 Task: In the  document help.odt Download file as 'Rich Text Format' Share this file with 'softage.3@softage.net' Insert the command  Suggesting 
Action: Mouse moved to (36, 83)
Screenshot: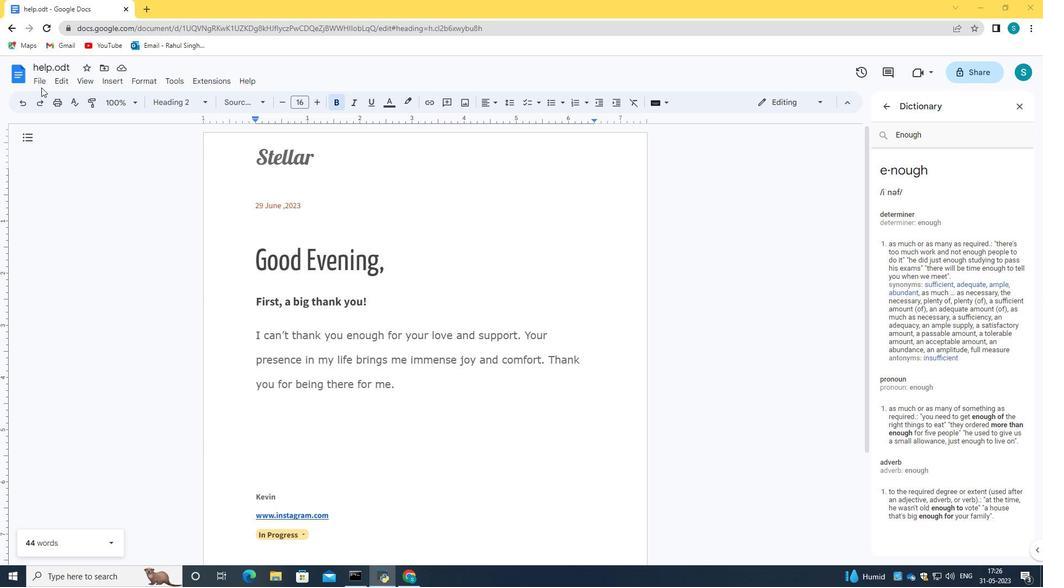 
Action: Mouse pressed left at (36, 83)
Screenshot: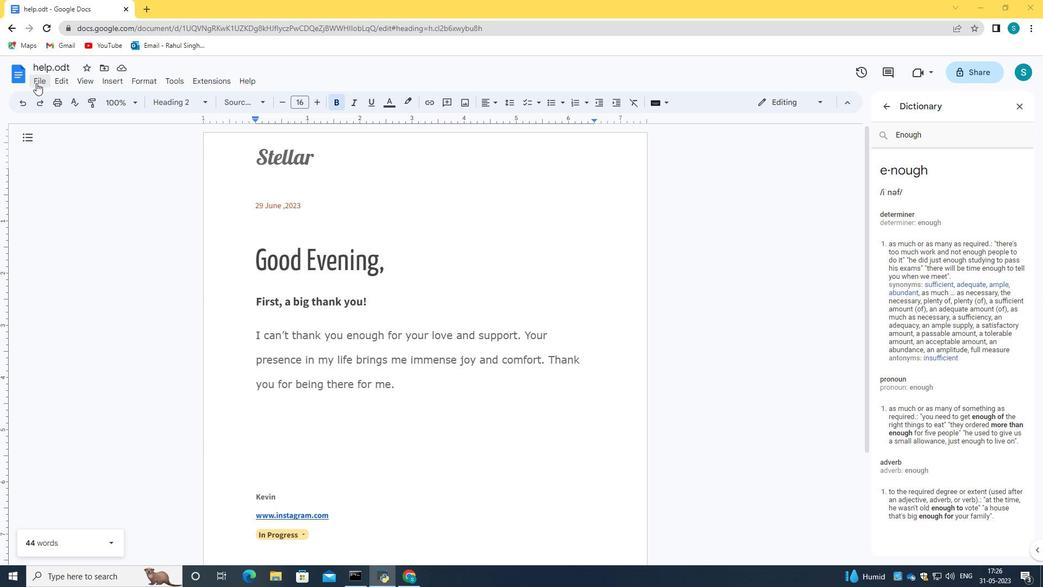 
Action: Mouse moved to (115, 199)
Screenshot: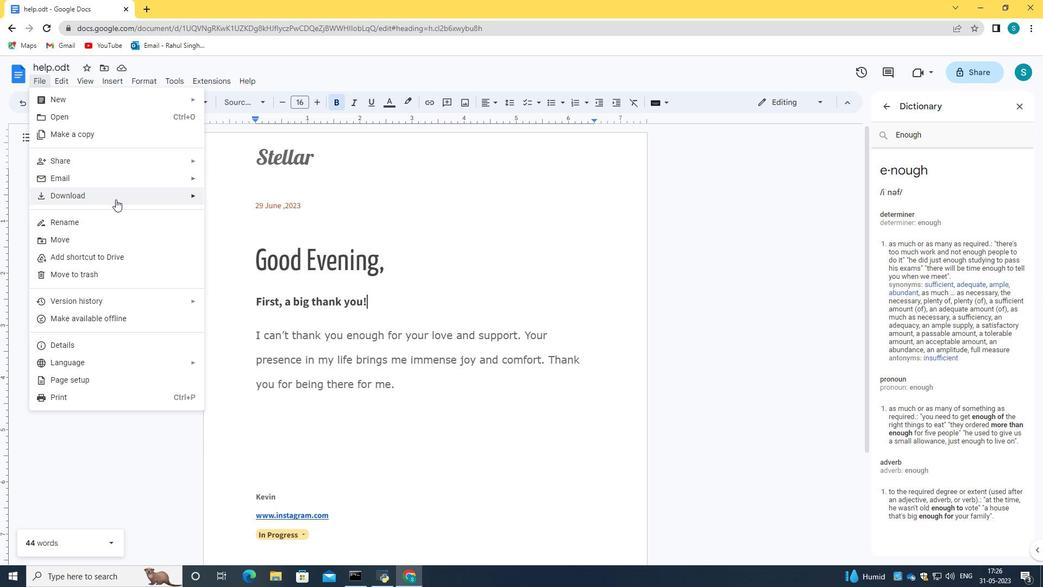 
Action: Mouse pressed left at (115, 199)
Screenshot: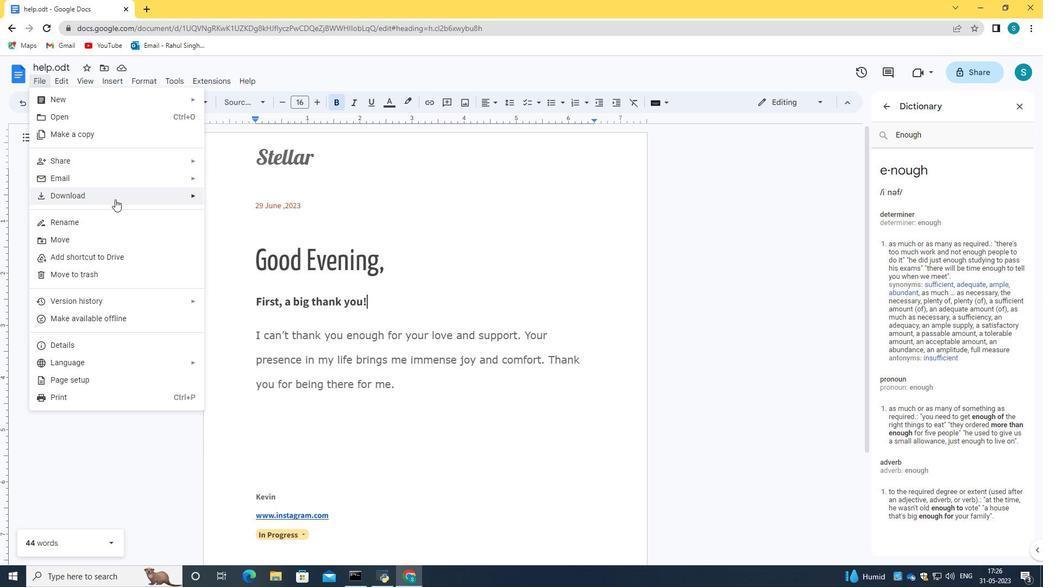 
Action: Mouse moved to (270, 222)
Screenshot: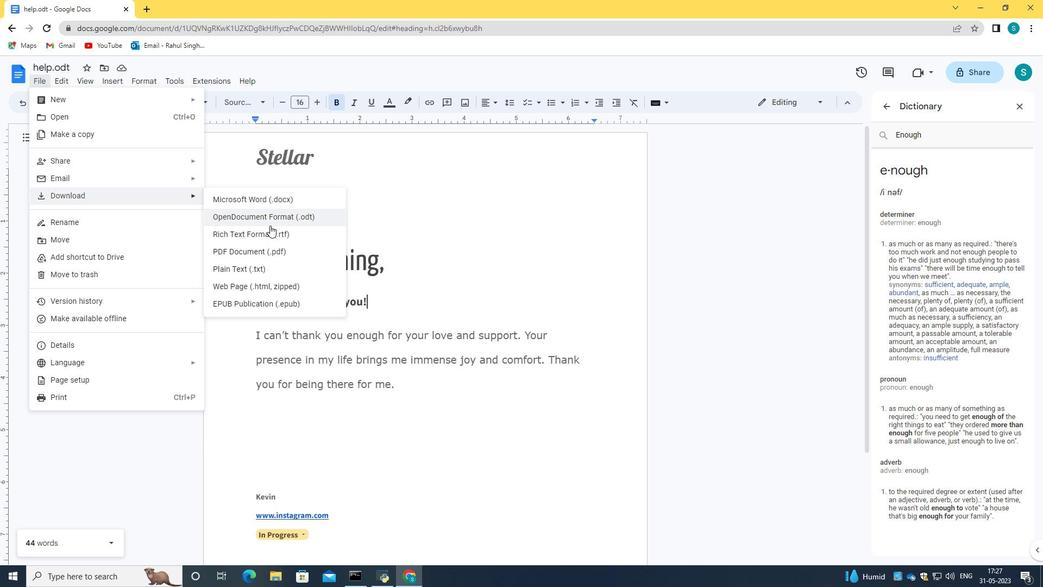 
Action: Mouse pressed left at (270, 222)
Screenshot: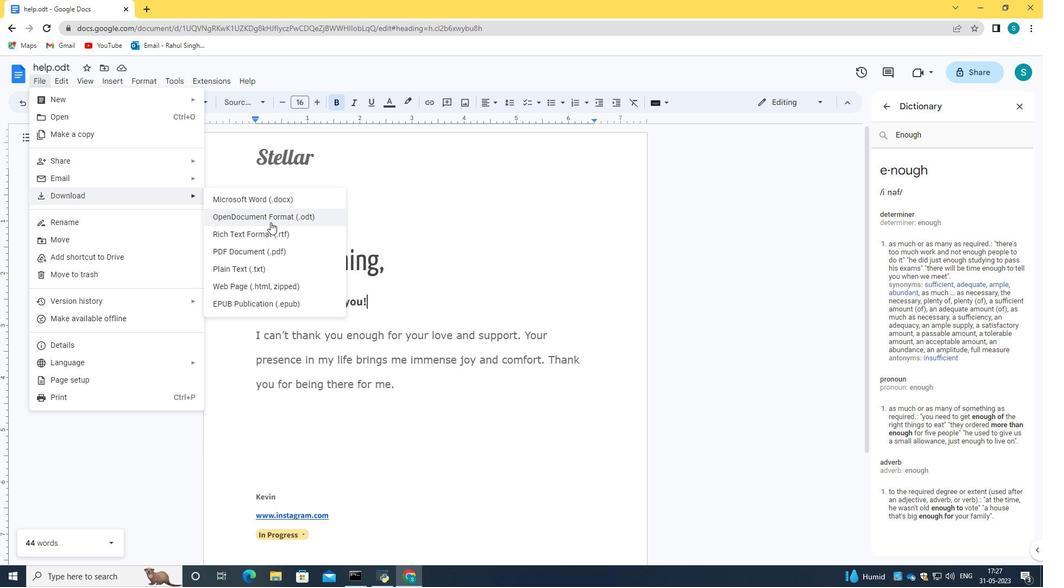 
Action: Mouse moved to (44, 83)
Screenshot: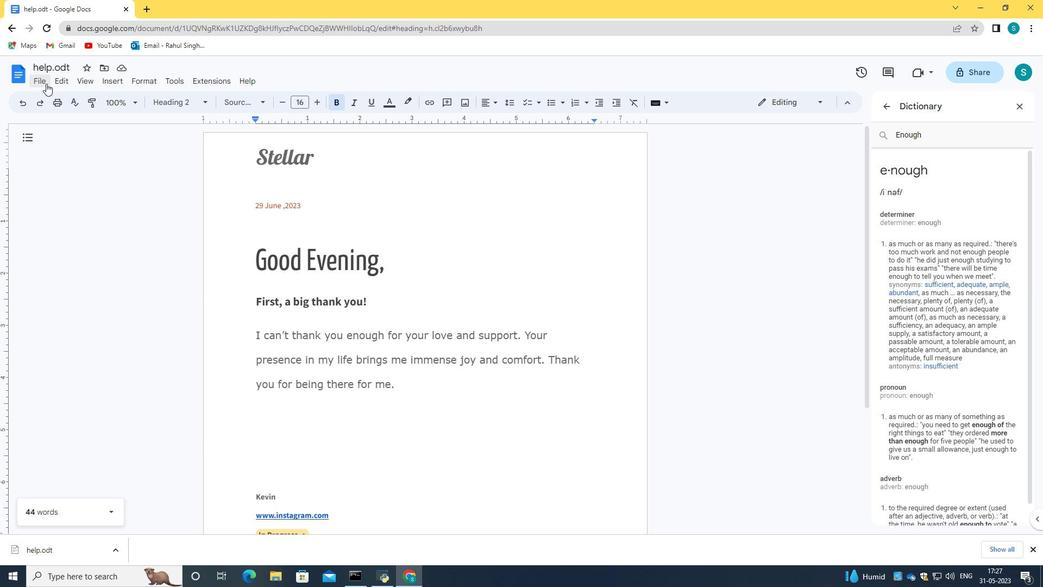
Action: Mouse pressed left at (44, 83)
Screenshot: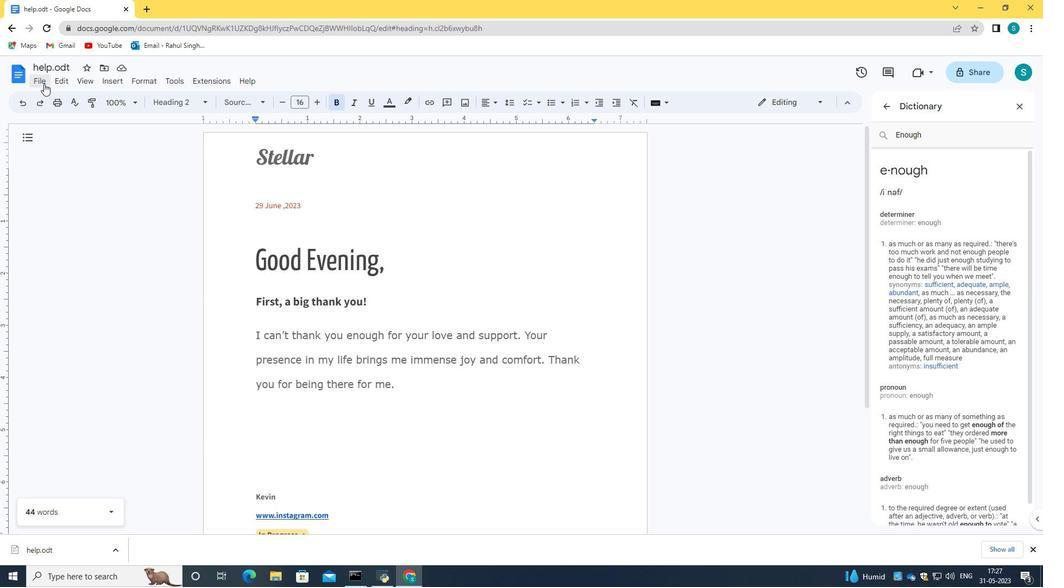 
Action: Mouse moved to (252, 236)
Screenshot: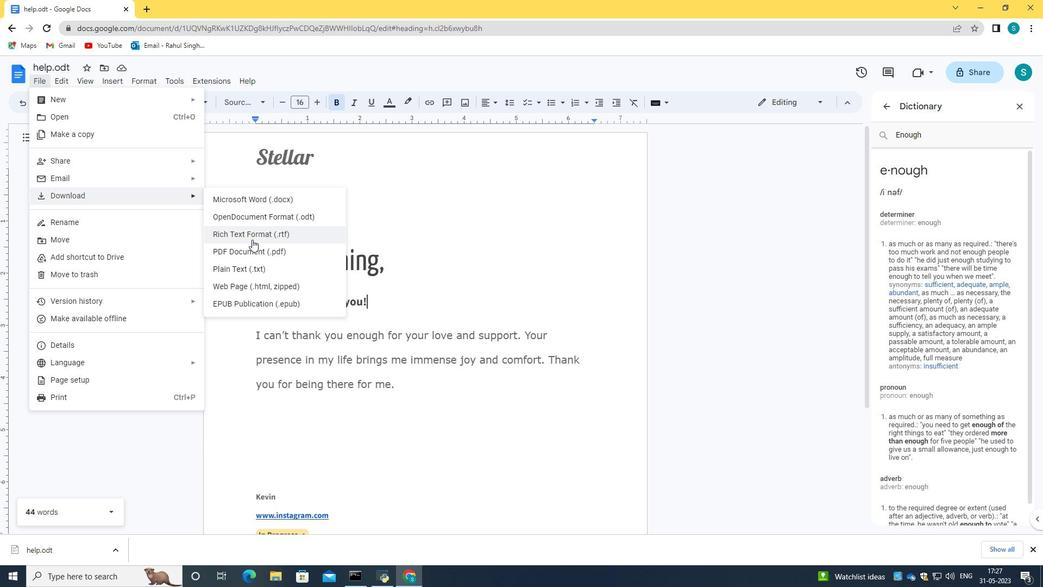 
Action: Mouse pressed left at (252, 236)
Screenshot: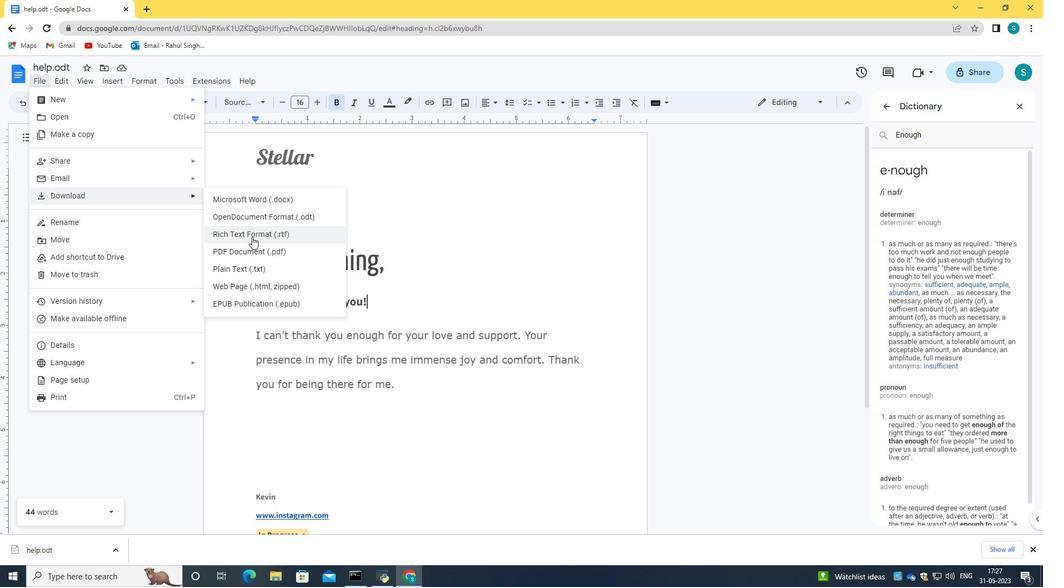 
Action: Mouse moved to (116, 549)
Screenshot: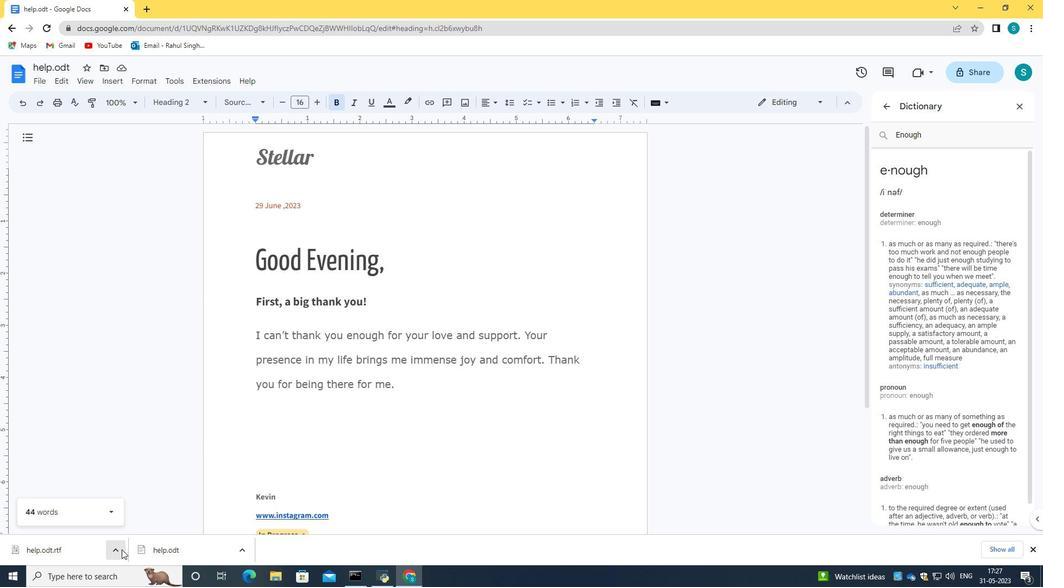 
Action: Mouse pressed left at (116, 549)
Screenshot: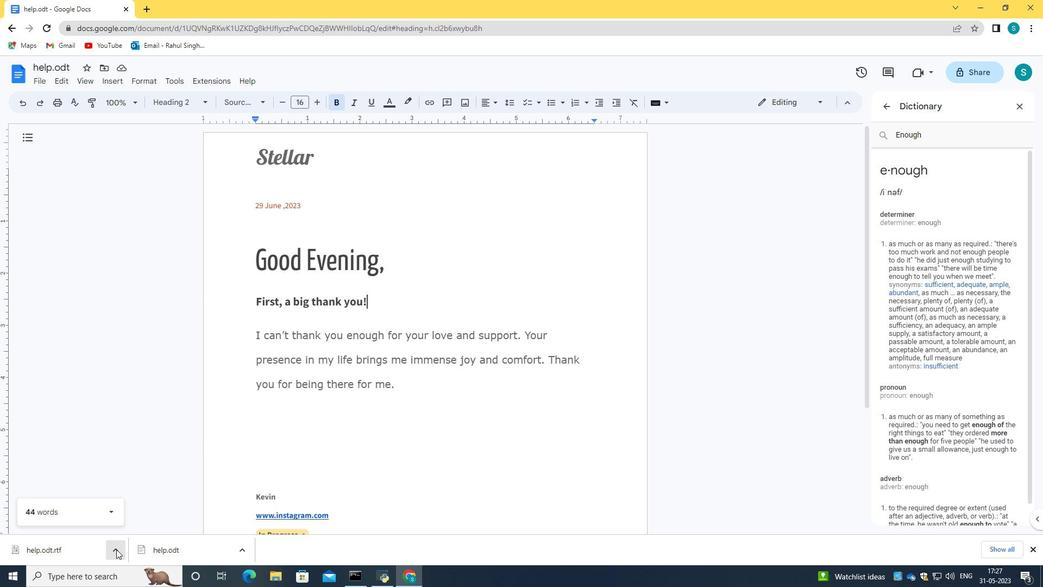 
Action: Mouse moved to (128, 510)
Screenshot: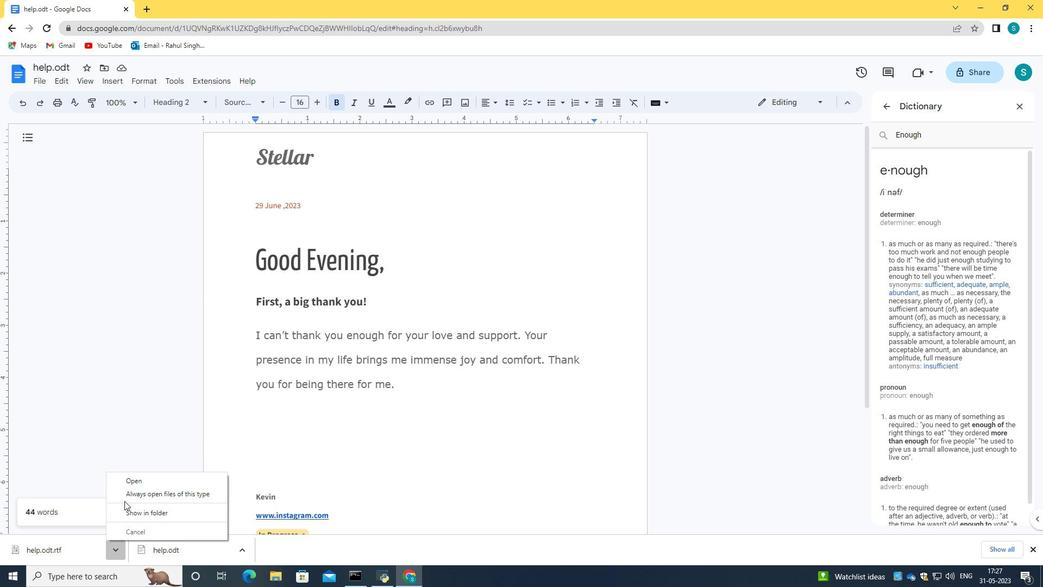 
Action: Mouse pressed left at (128, 510)
Screenshot: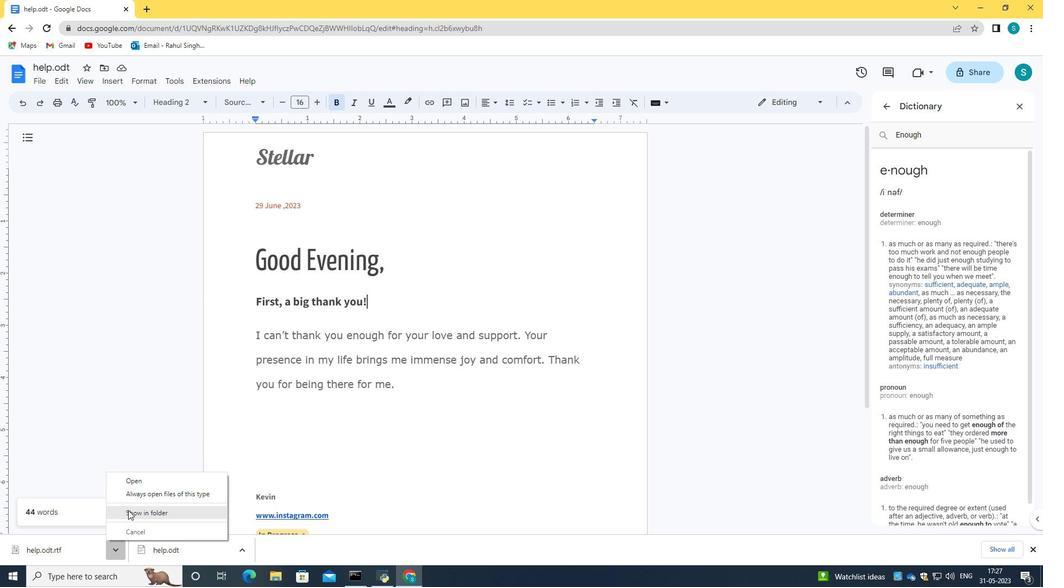 
Action: Mouse moved to (147, 86)
Screenshot: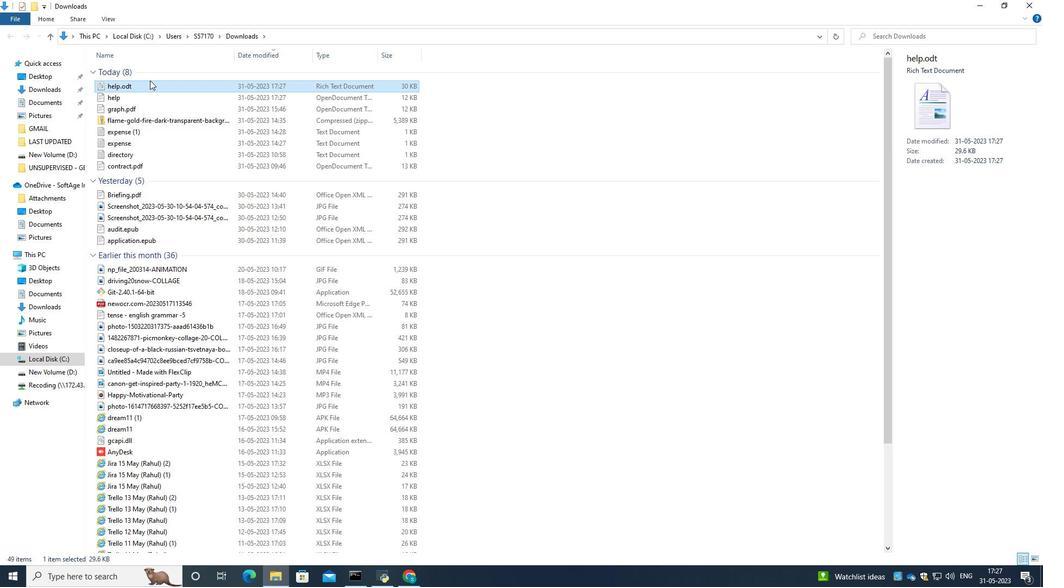 
Action: Mouse pressed right at (147, 86)
Screenshot: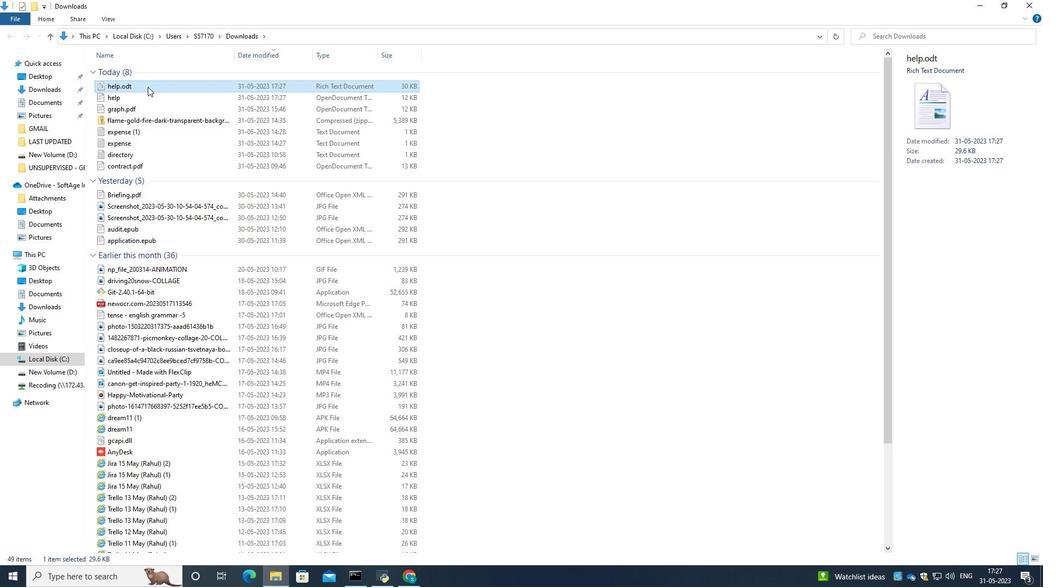 
Action: Mouse moved to (193, 154)
Screenshot: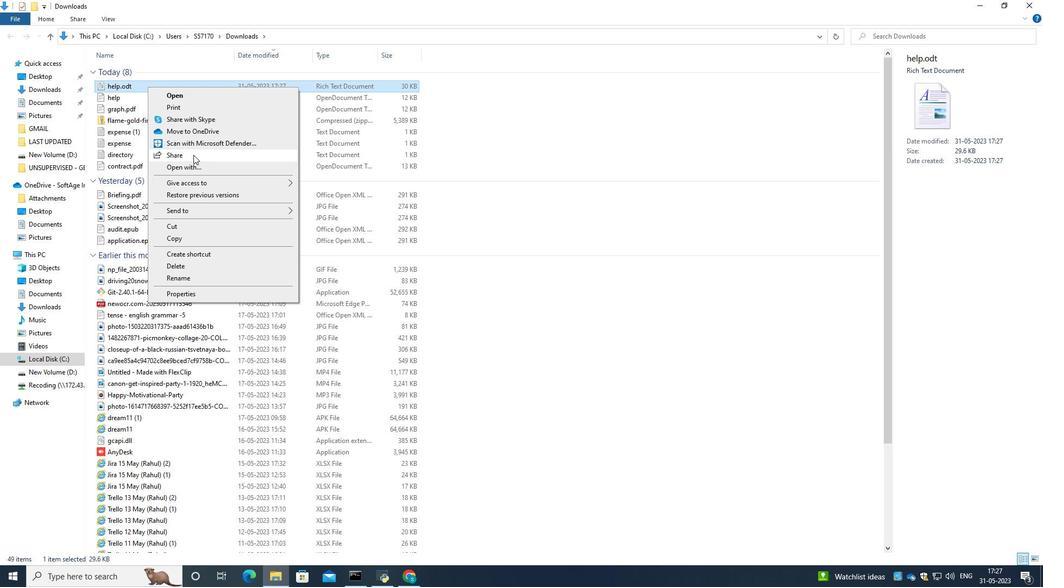 
Action: Mouse pressed left at (193, 154)
Screenshot: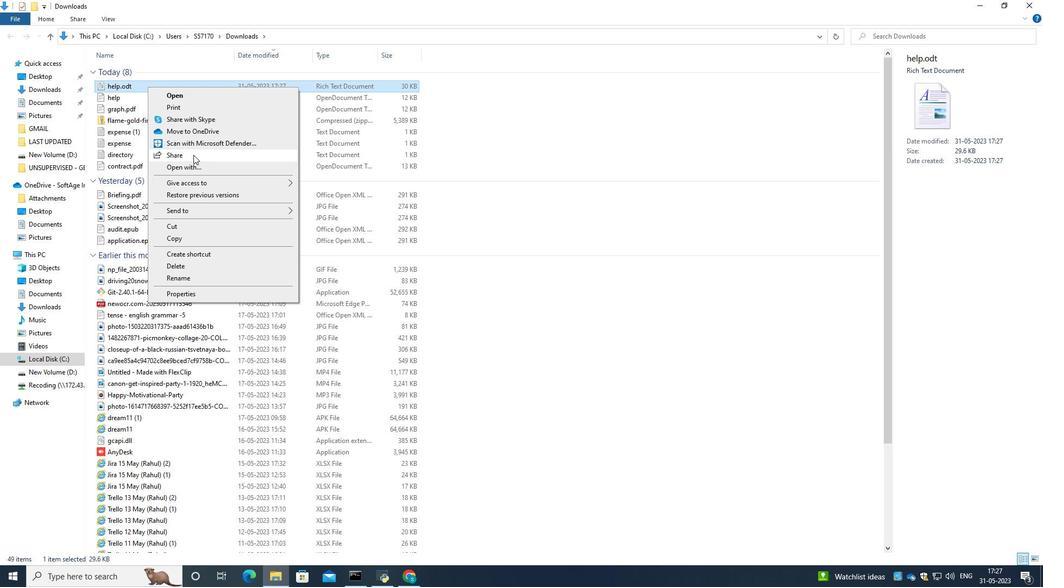 
Action: Mouse moved to (460, 309)
Screenshot: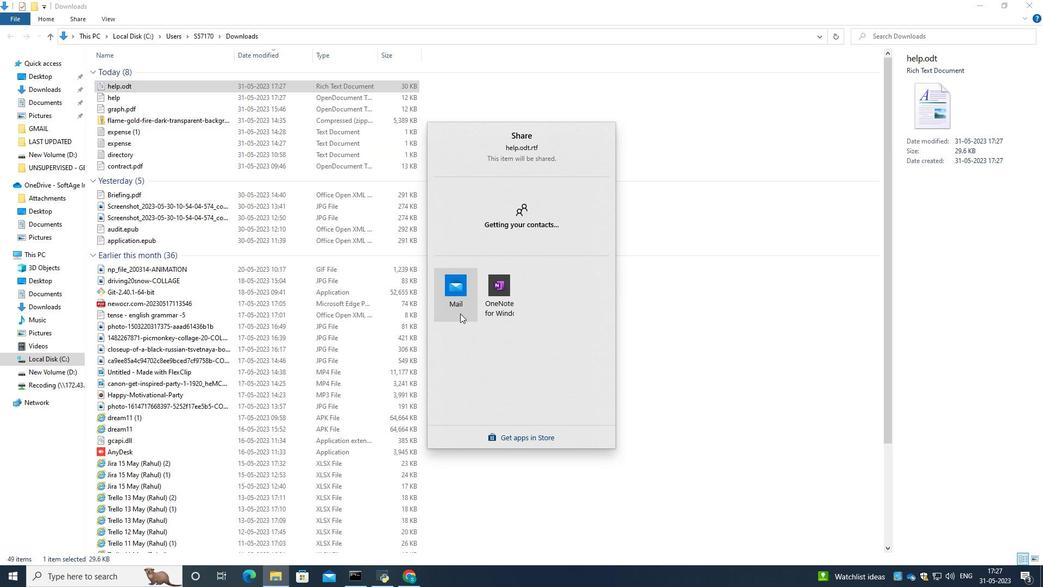 
Action: Mouse pressed left at (460, 309)
Screenshot: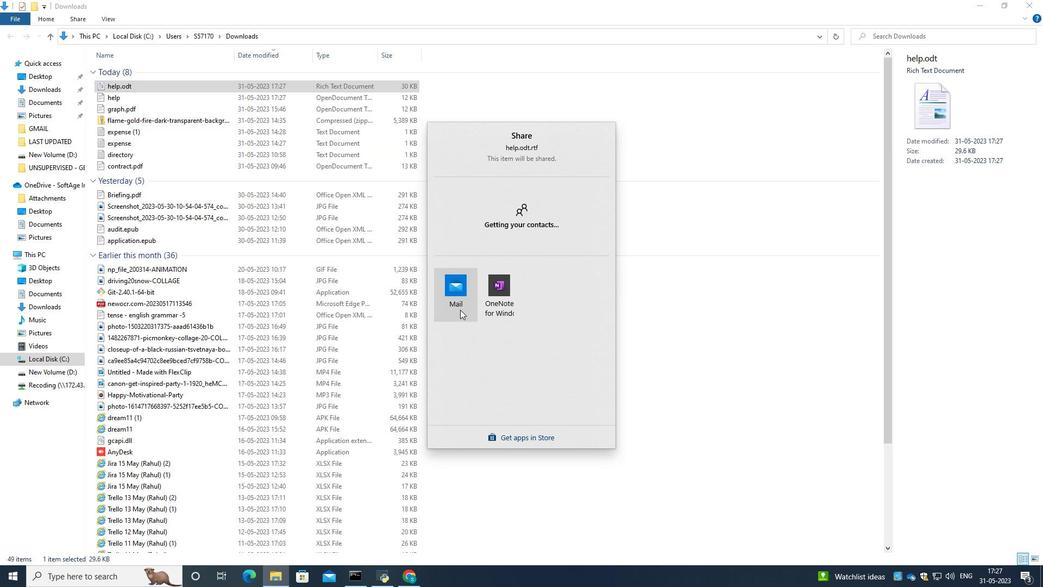 
Action: Mouse moved to (388, 157)
Screenshot: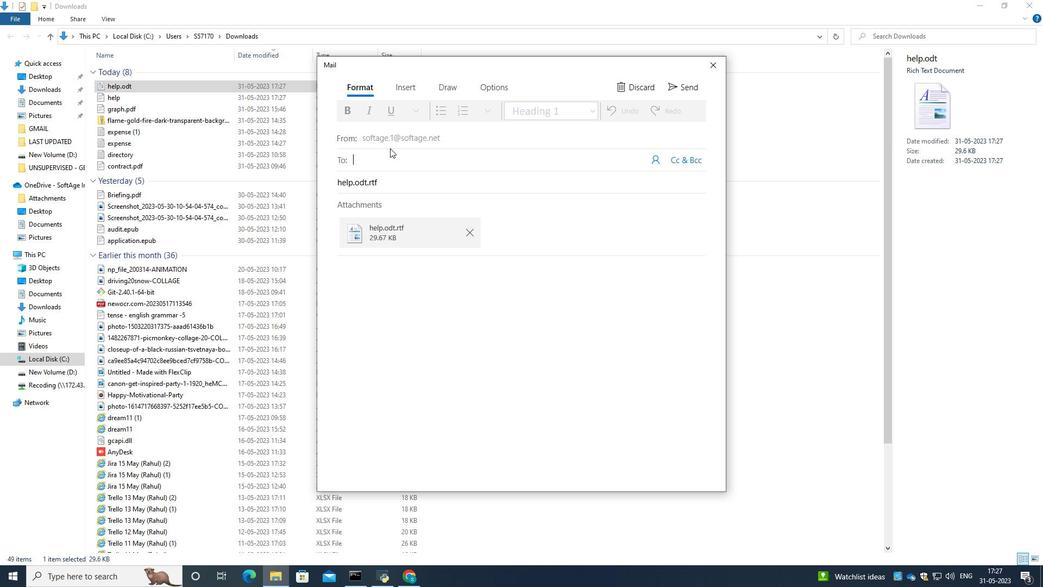 
Action: Mouse pressed left at (388, 157)
Screenshot: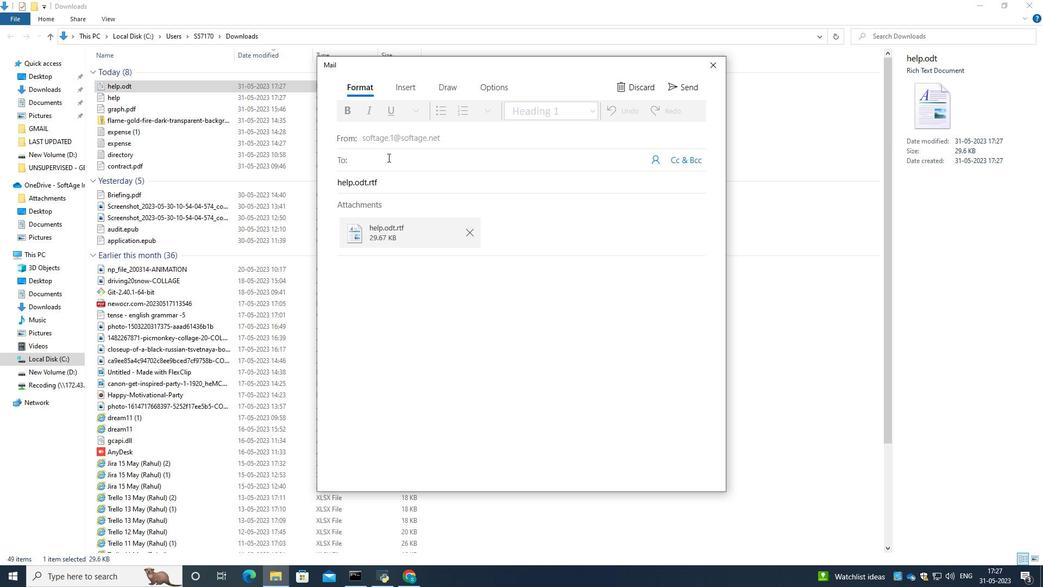 
Action: Key pressed softage.3<Key.shift>@softage.net
Screenshot: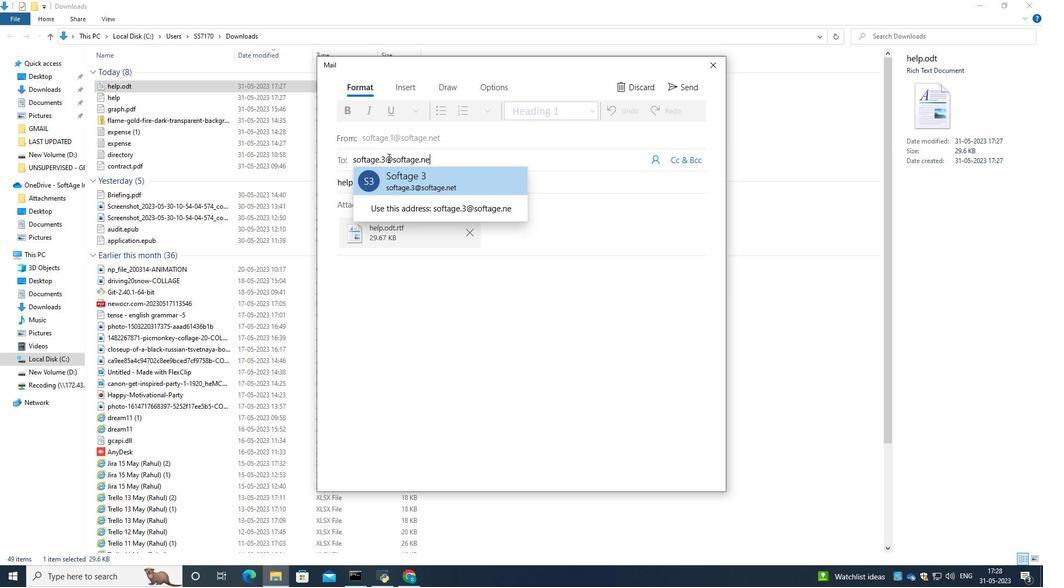 
Action: Mouse moved to (429, 176)
Screenshot: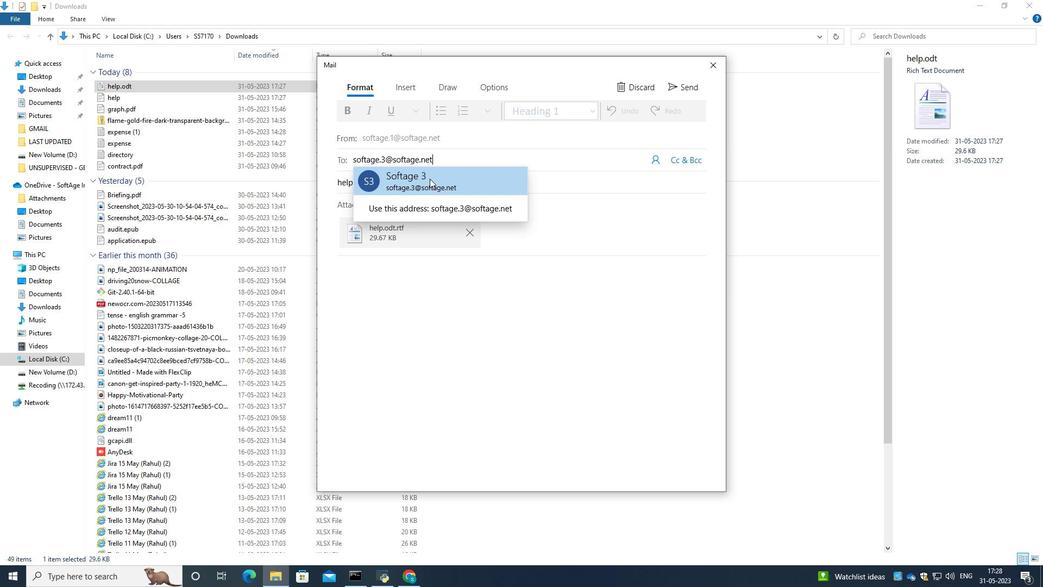 
Action: Mouse pressed left at (429, 176)
Screenshot: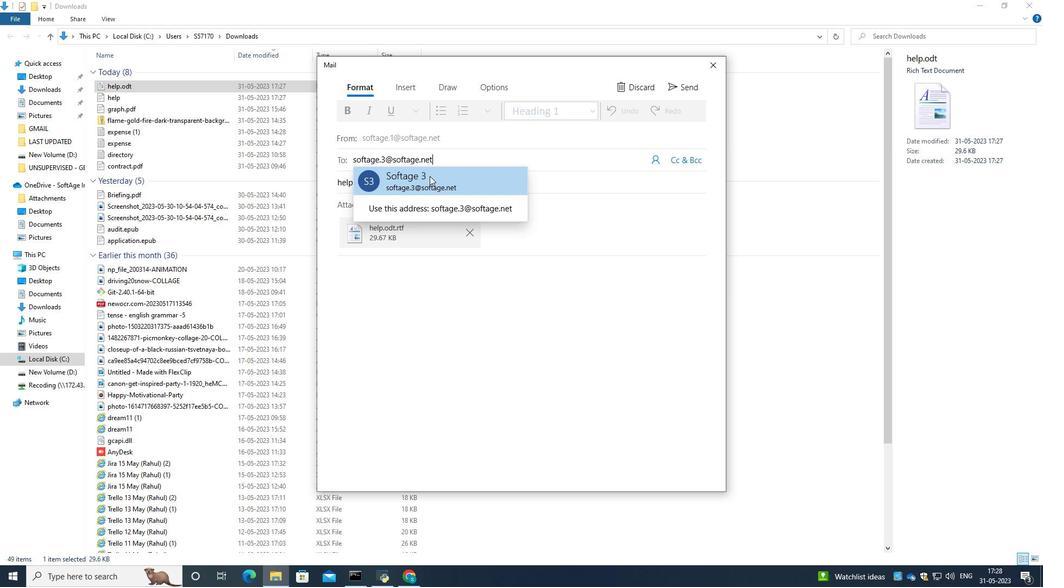 
Action: Mouse moved to (411, 88)
Screenshot: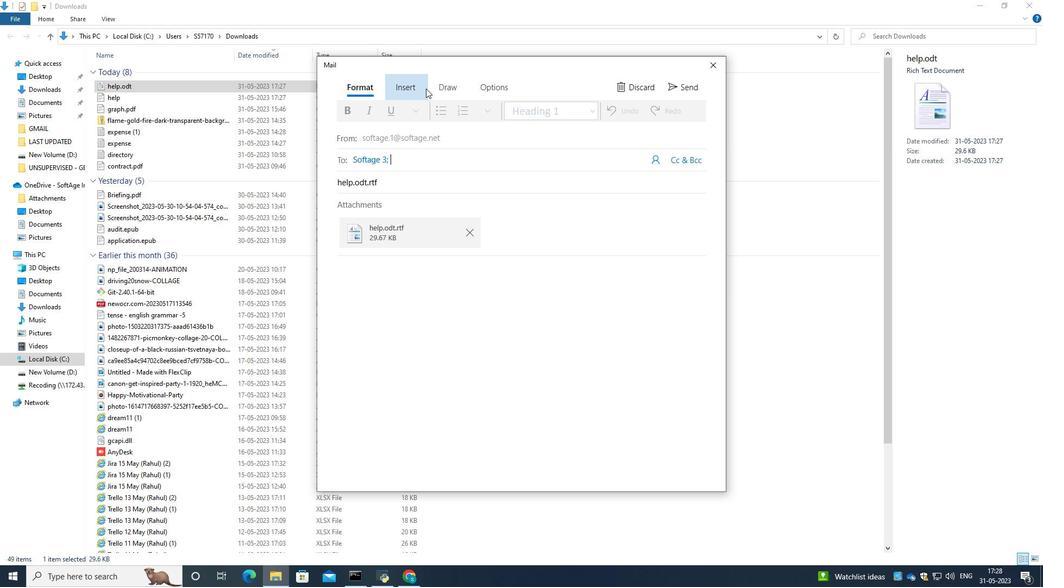
Action: Mouse pressed left at (411, 88)
Screenshot: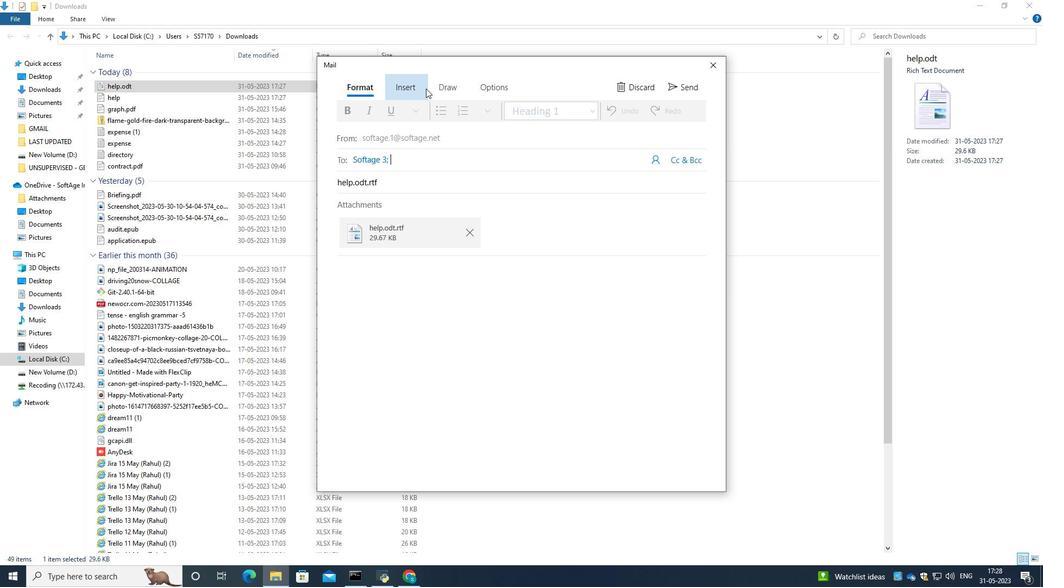 
Action: Mouse moved to (522, 227)
Screenshot: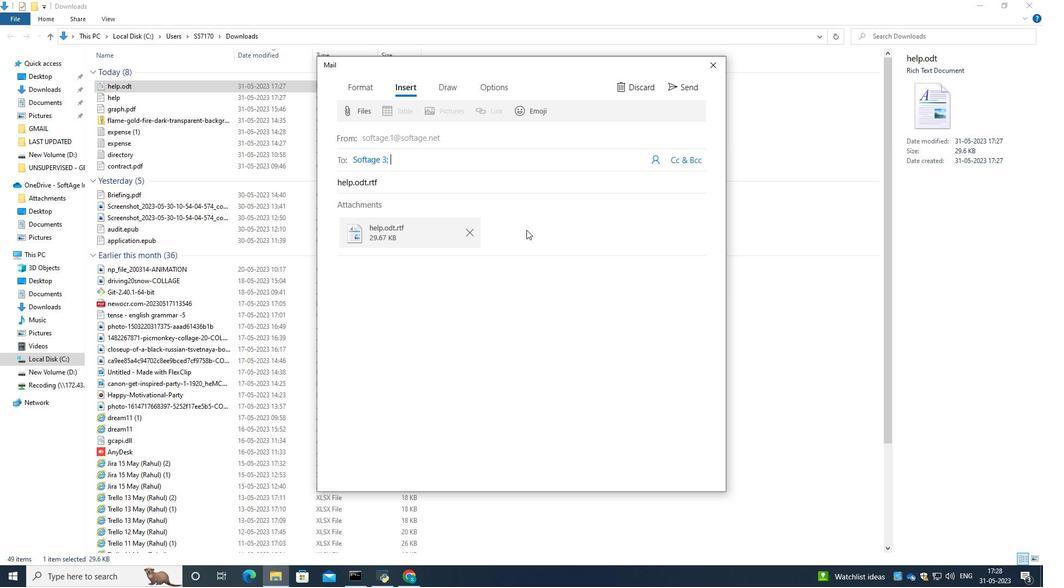 
Action: Mouse pressed left at (522, 227)
Screenshot: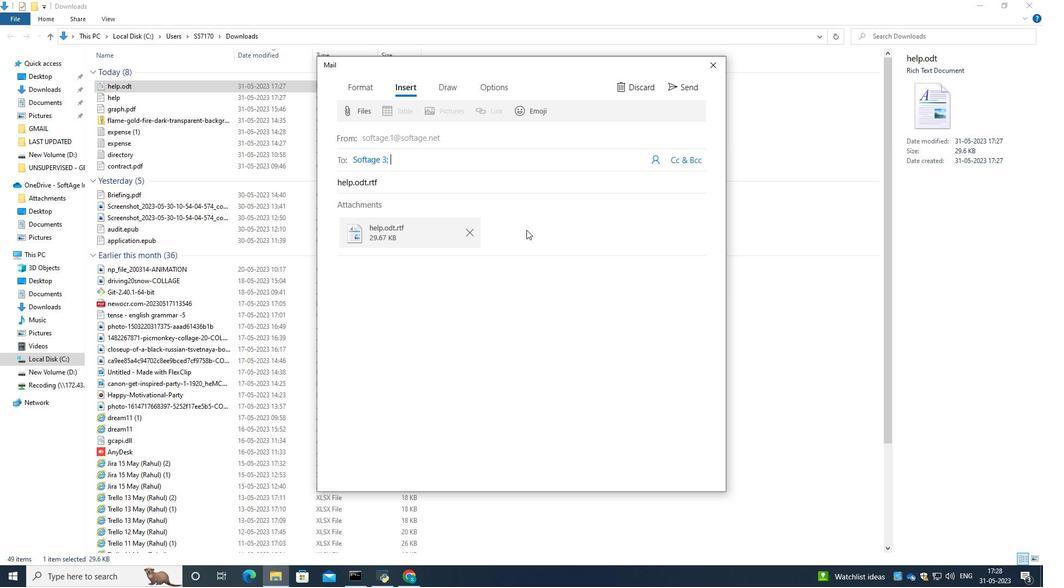 
Action: Mouse moved to (663, 92)
Screenshot: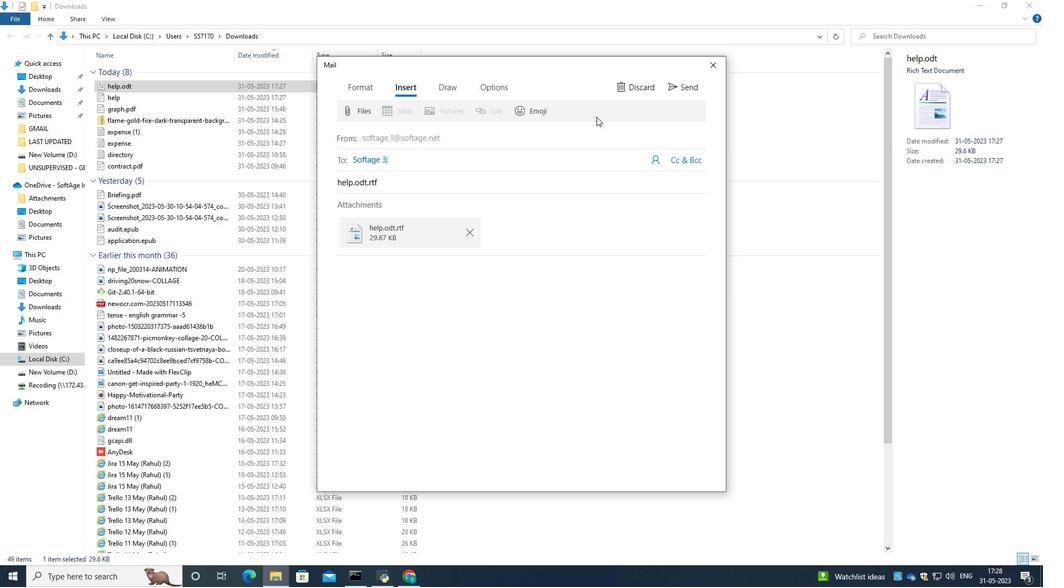 
Action: Mouse pressed left at (663, 92)
Screenshot: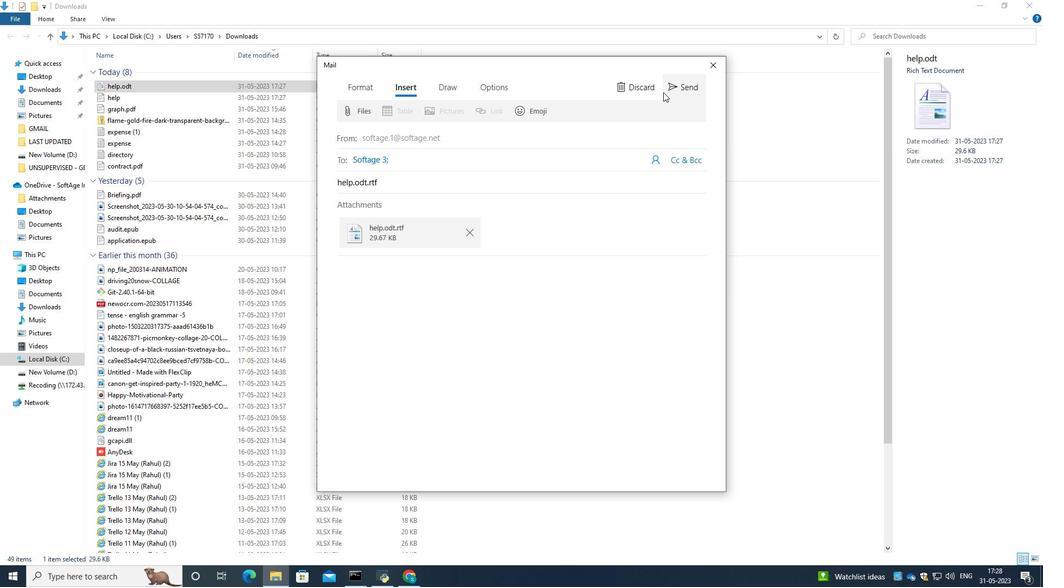 
Action: Mouse moved to (685, 183)
Screenshot: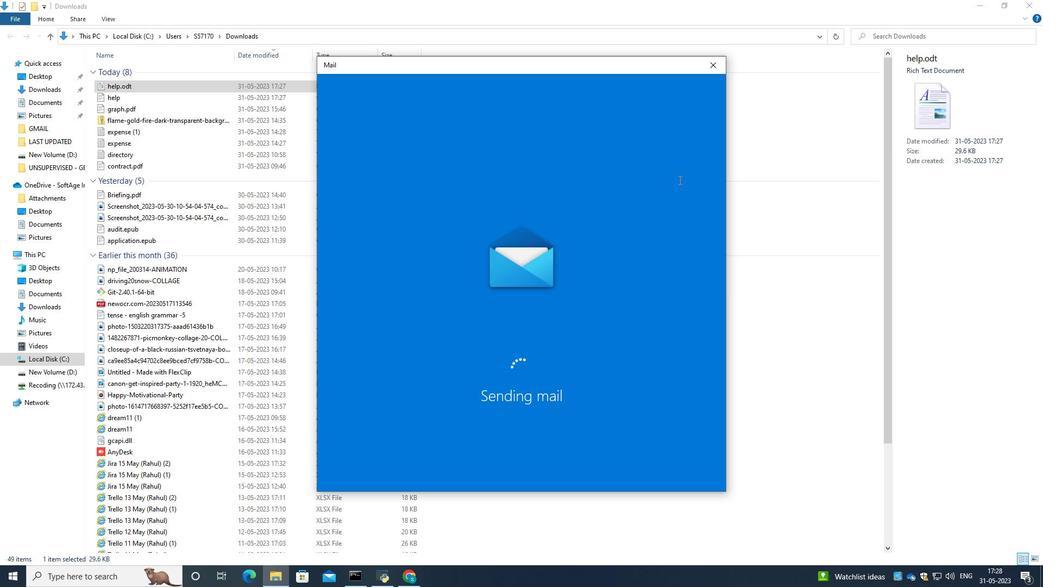 
